 Task: Invite Team Member Softage.1@softage.net to Workspace Business Process Automation. Invite Team Member Softage.2@softage.net to Workspace Business Process Automation. Invite Team Member Softage.3@softage.net to Workspace Business Process Automation. Invite Team Member Softage.4@softage.net to Workspace Business Process Automation
Action: Mouse moved to (899, 145)
Screenshot: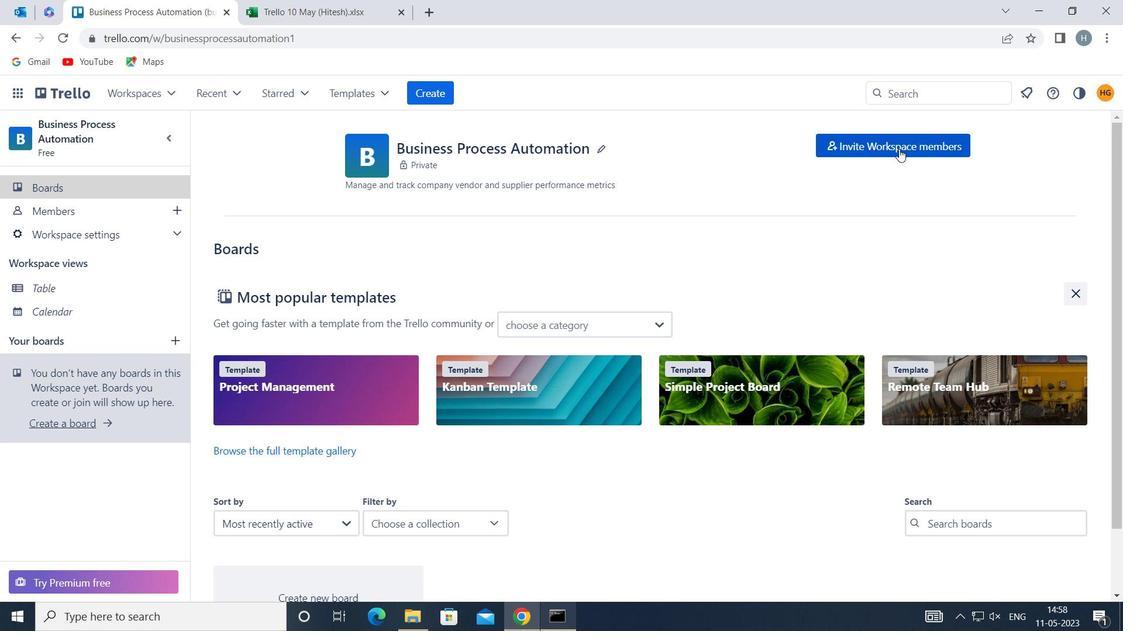 
Action: Mouse pressed left at (899, 145)
Screenshot: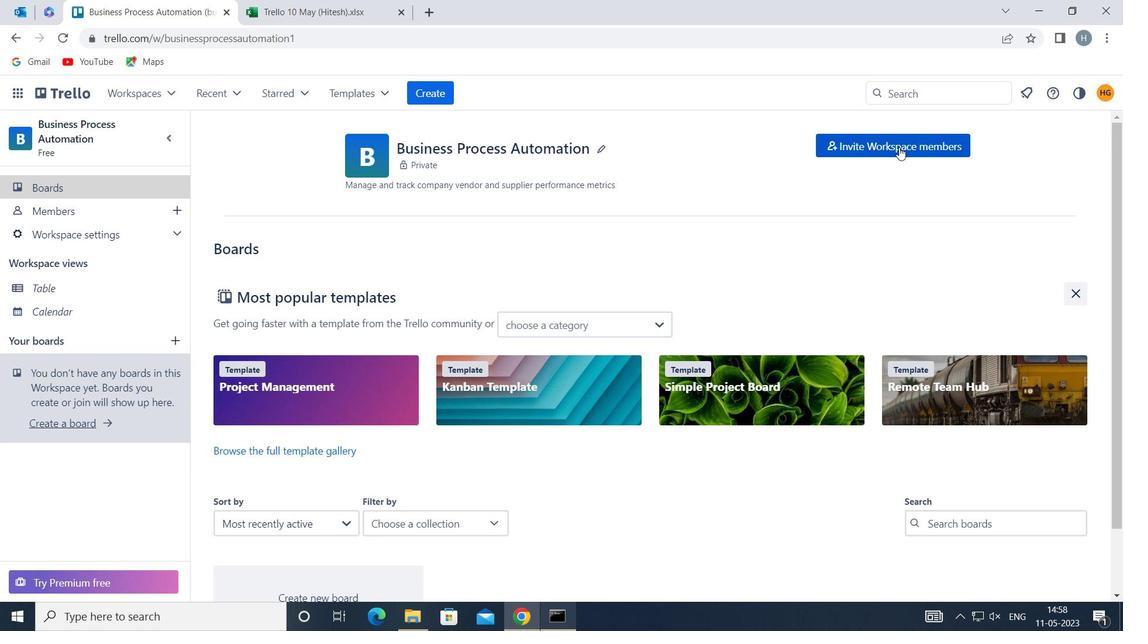 
Action: Mouse moved to (624, 316)
Screenshot: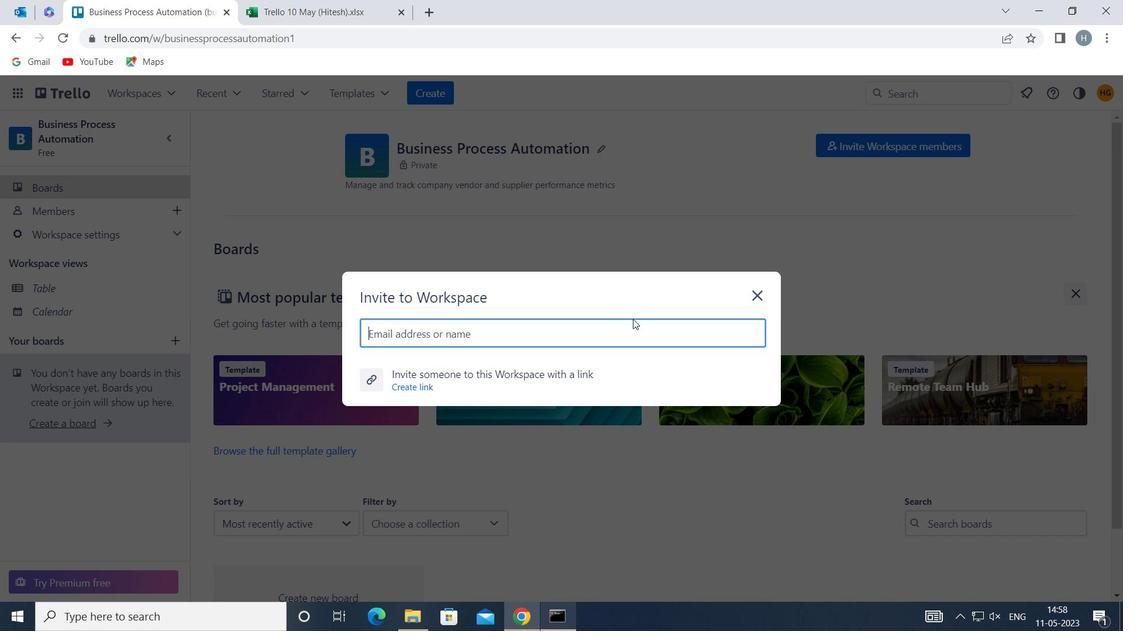 
Action: Key pressed softage.1<Key.shift>@SOFTAGE.NET
Screenshot: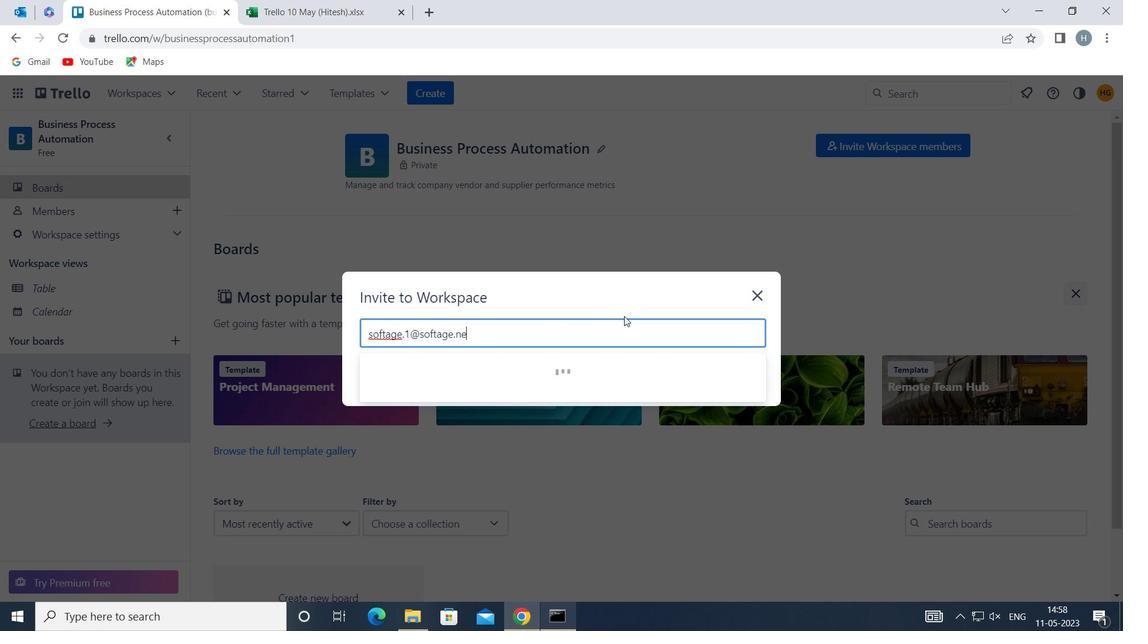 
Action: Mouse moved to (431, 368)
Screenshot: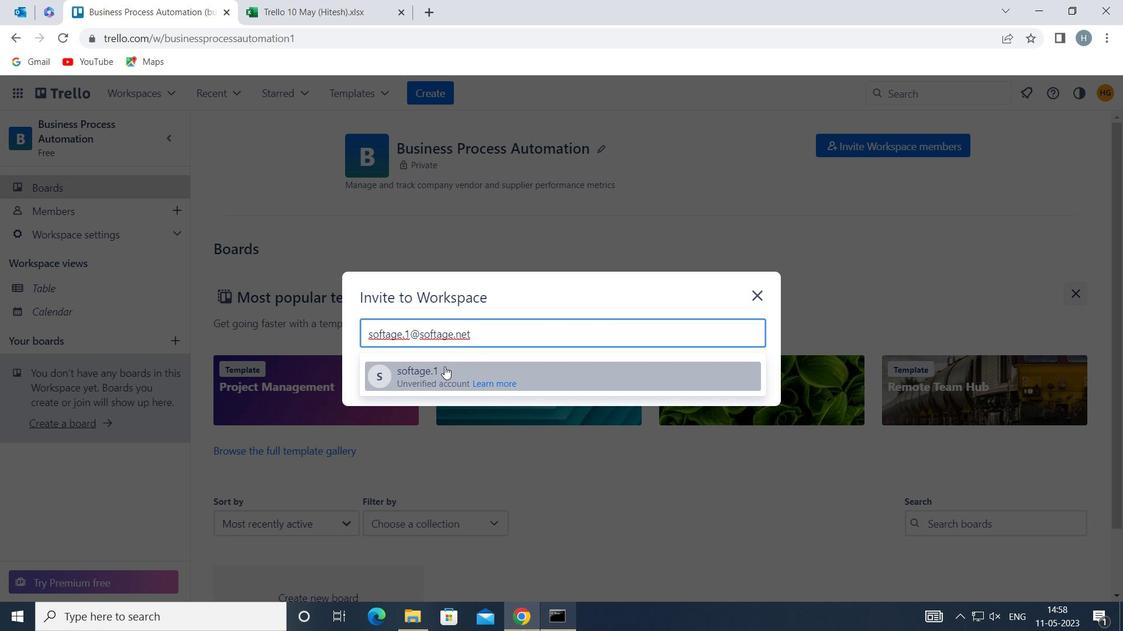 
Action: Mouse pressed left at (431, 368)
Screenshot: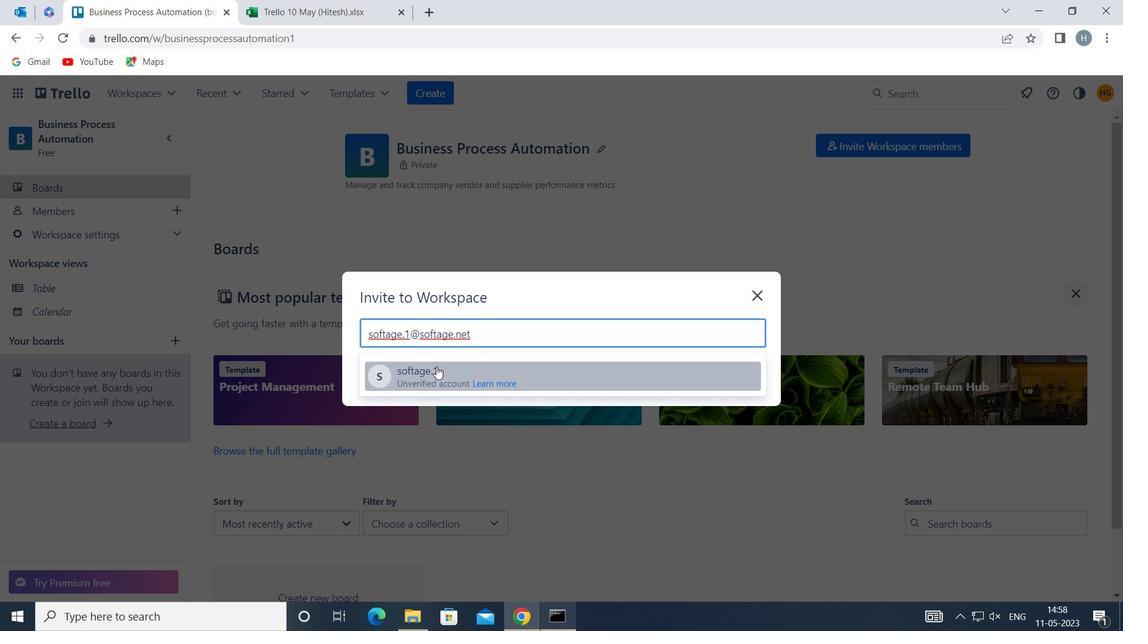 
Action: Mouse moved to (493, 303)
Screenshot: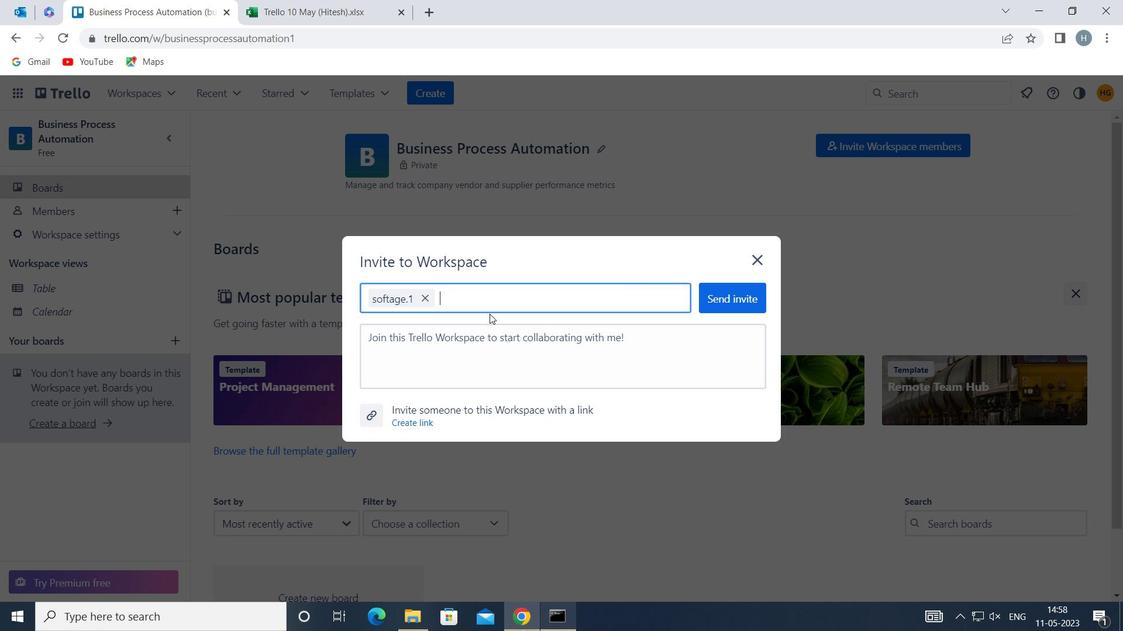 
Action: Key pressed SOFTAGE.2<Key.shift>@SOFTG<Key.backspace>AGE.NET
Screenshot: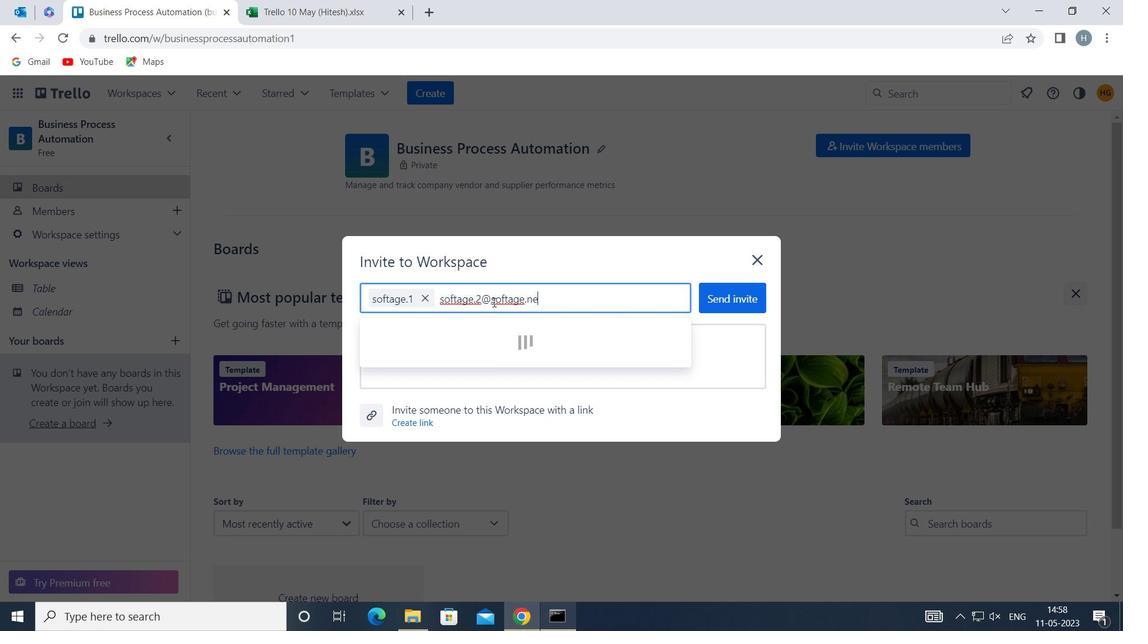 
Action: Mouse moved to (448, 335)
Screenshot: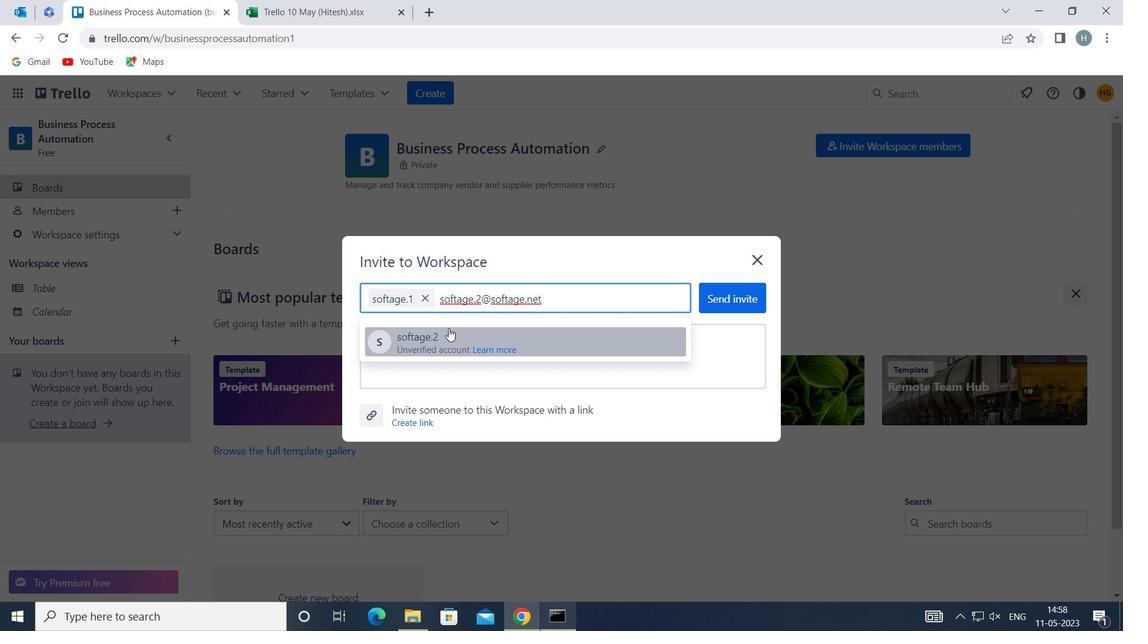 
Action: Mouse pressed left at (448, 335)
Screenshot: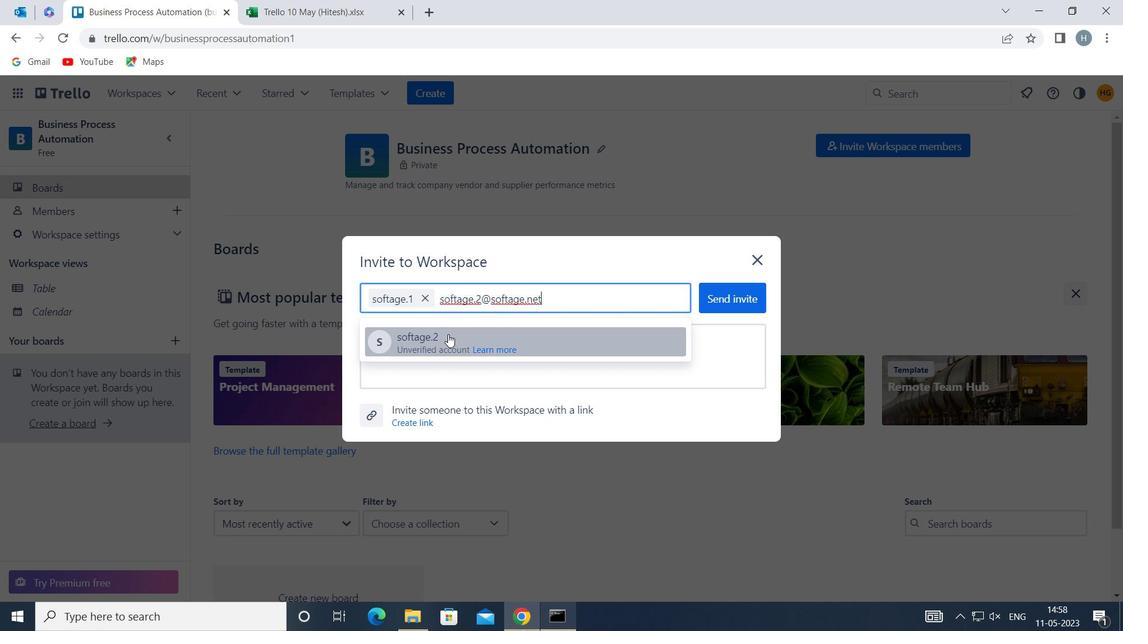 
Action: Mouse moved to (513, 300)
Screenshot: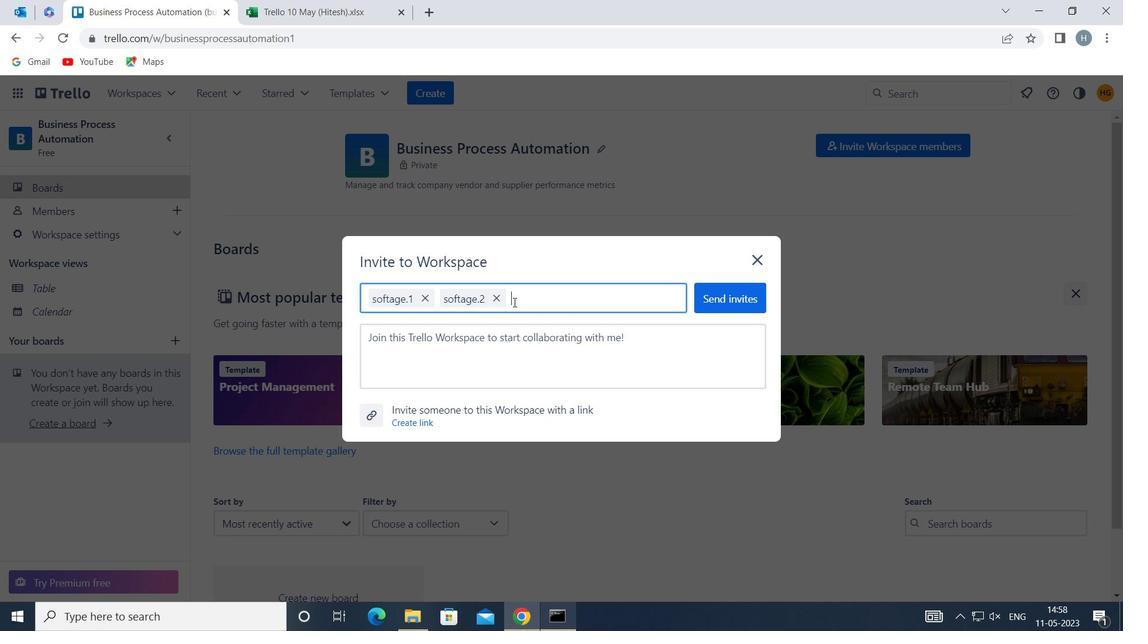 
Action: Key pressed SOFTAGE.3<Key.shift>@SOFTAGE.NET
Screenshot: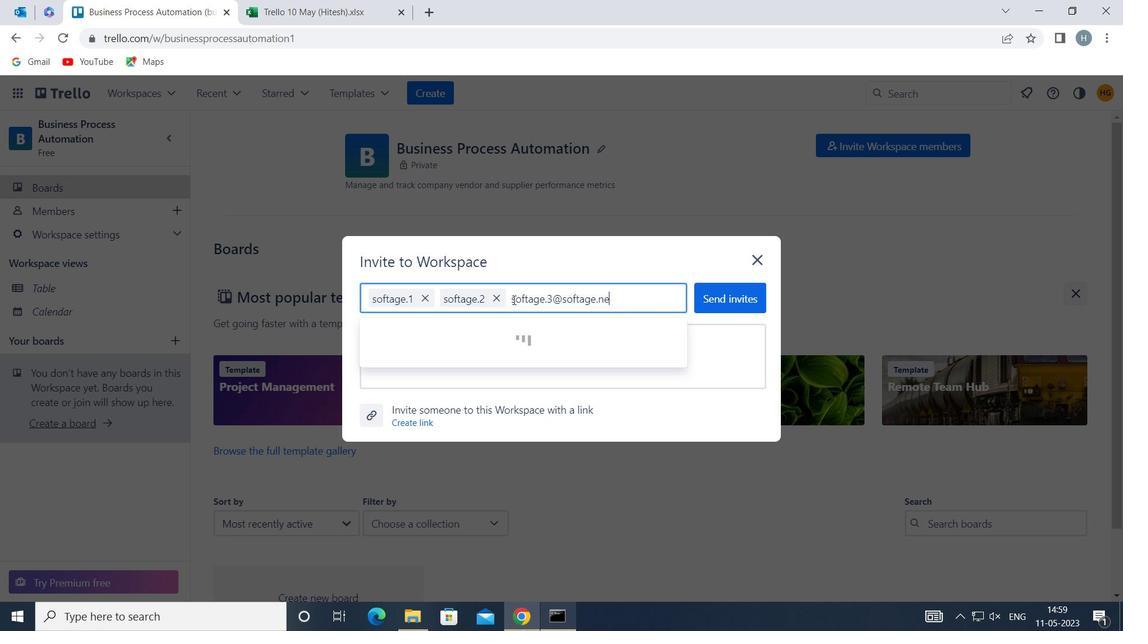 
Action: Mouse moved to (430, 343)
Screenshot: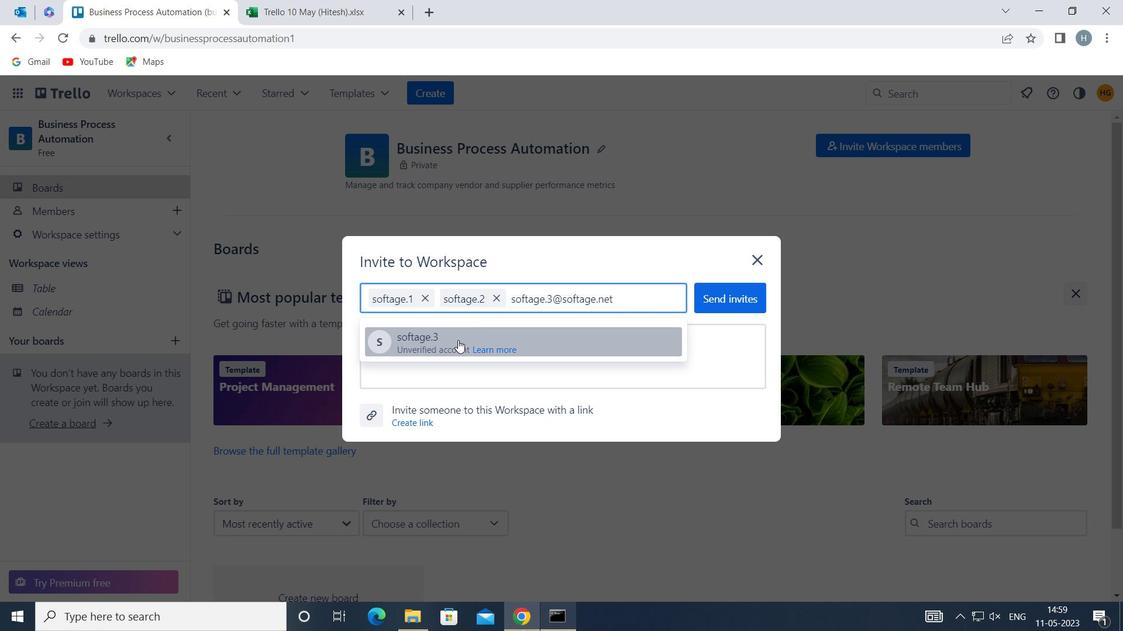 
Action: Mouse pressed left at (430, 343)
Screenshot: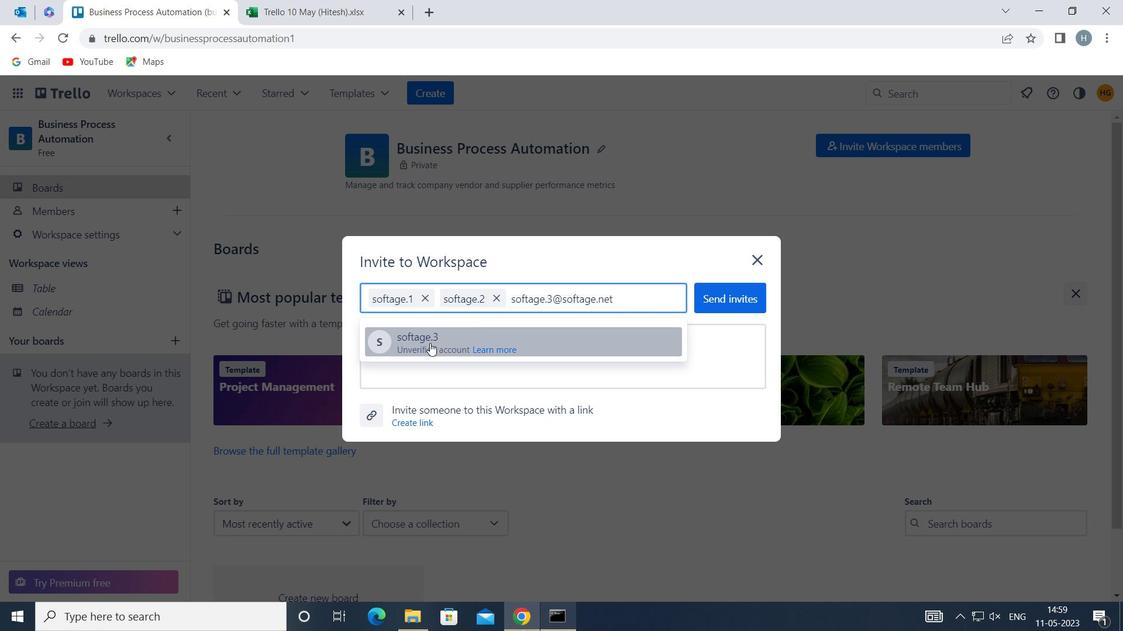 
Action: Mouse moved to (514, 328)
Screenshot: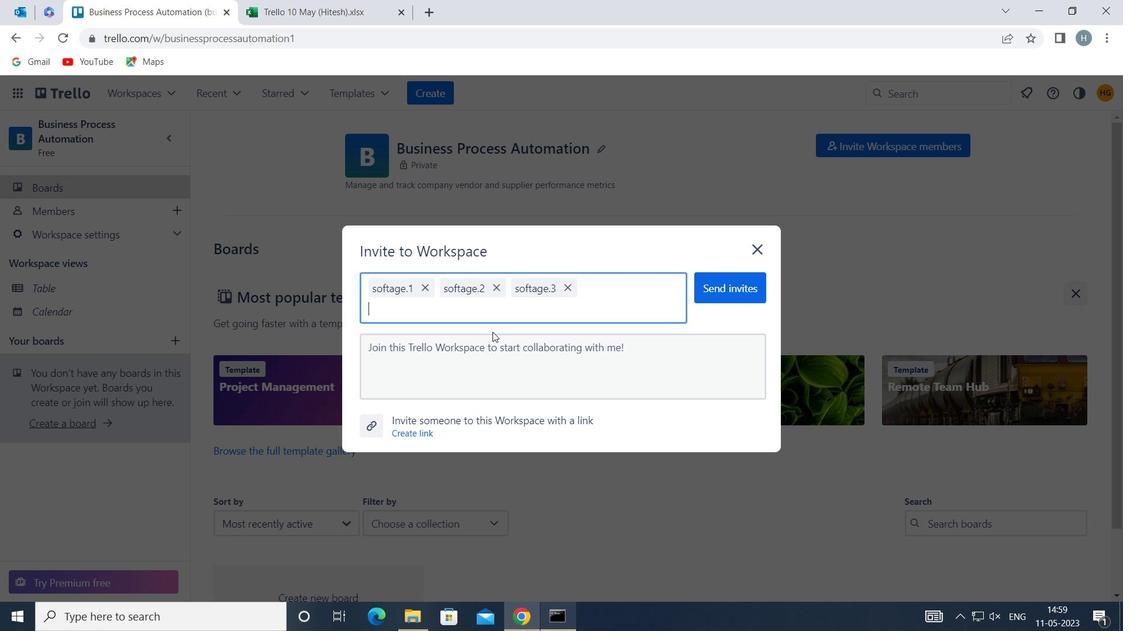 
Action: Key pressed SOFTAGE.4<Key.shift>@SOFTAGE.NET
Screenshot: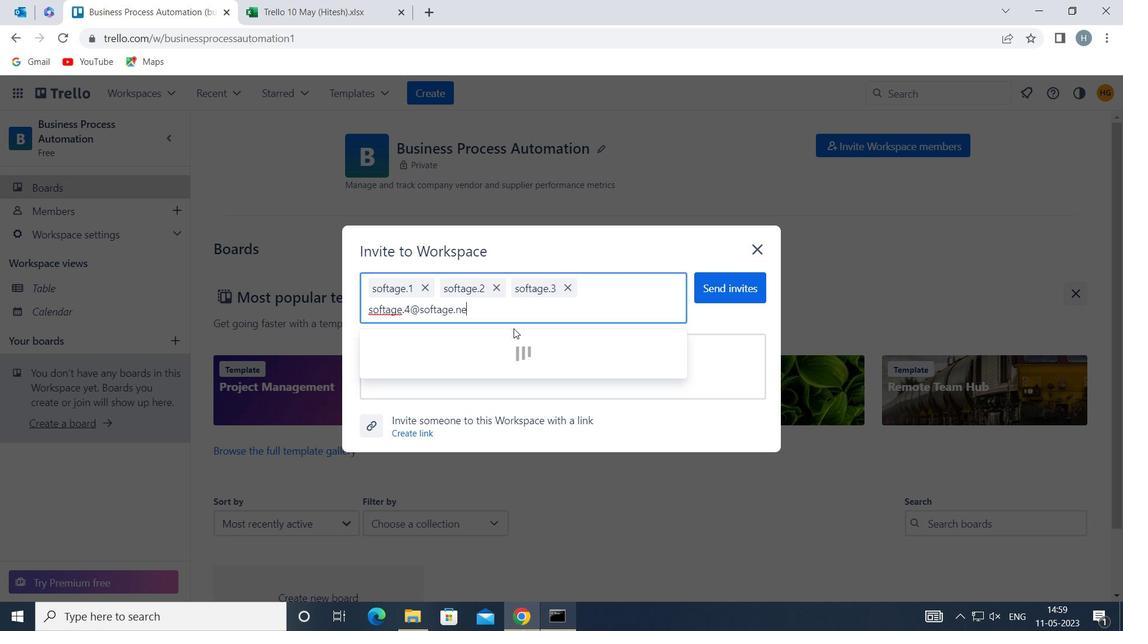 
Action: Mouse moved to (426, 347)
Screenshot: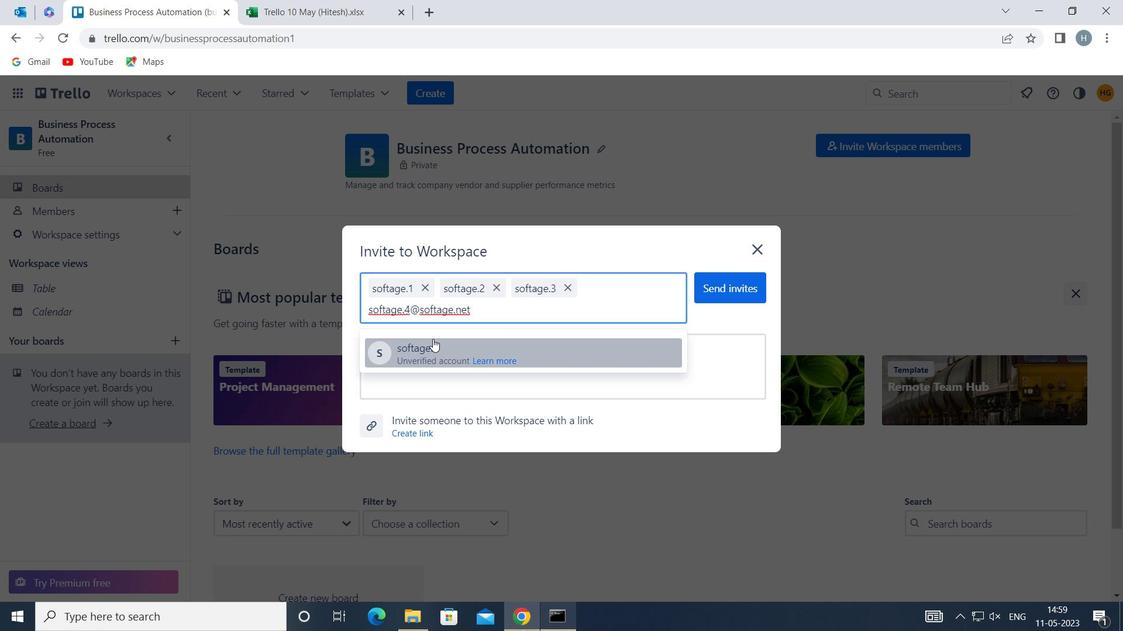 
Action: Mouse pressed left at (426, 347)
Screenshot: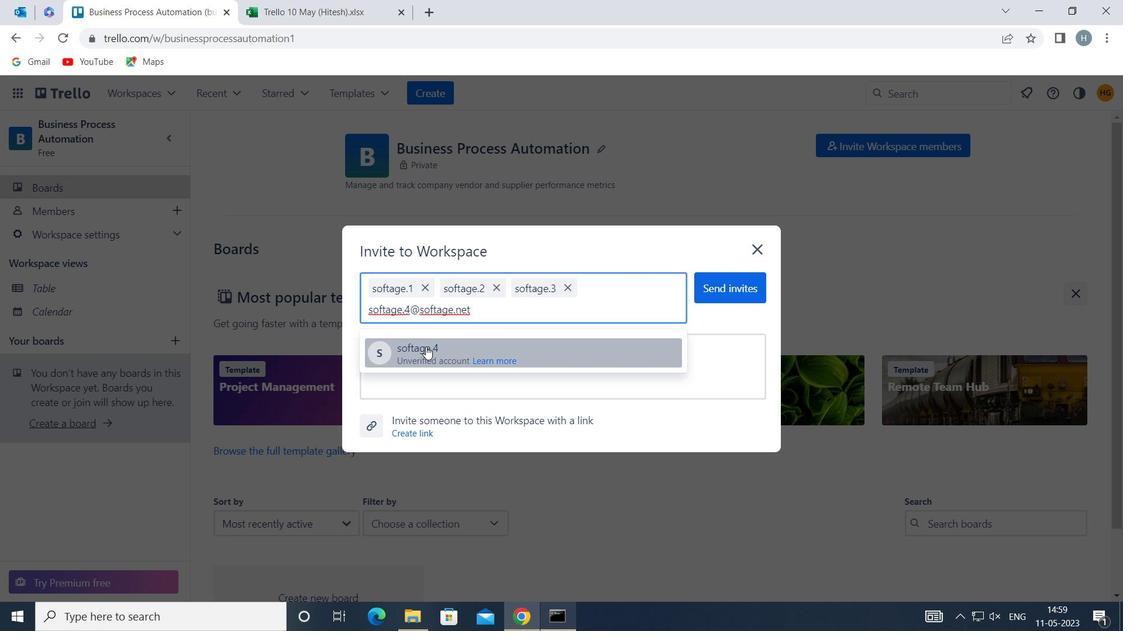 
Action: Mouse moved to (724, 286)
Screenshot: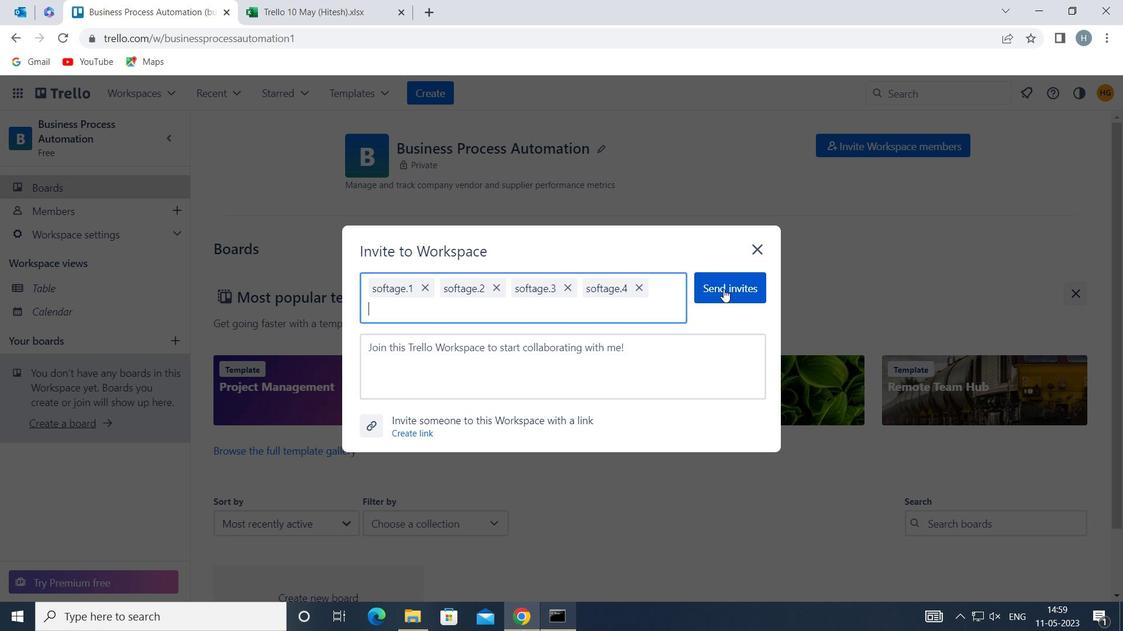 
Action: Mouse pressed left at (724, 286)
Screenshot: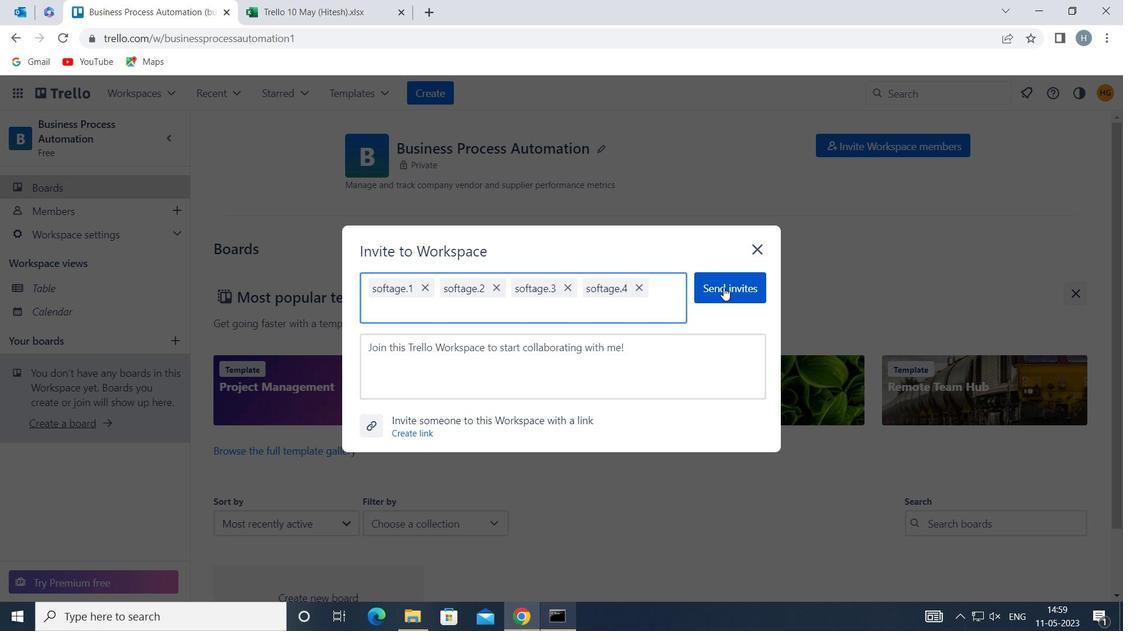 
Action: Mouse moved to (724, 286)
Screenshot: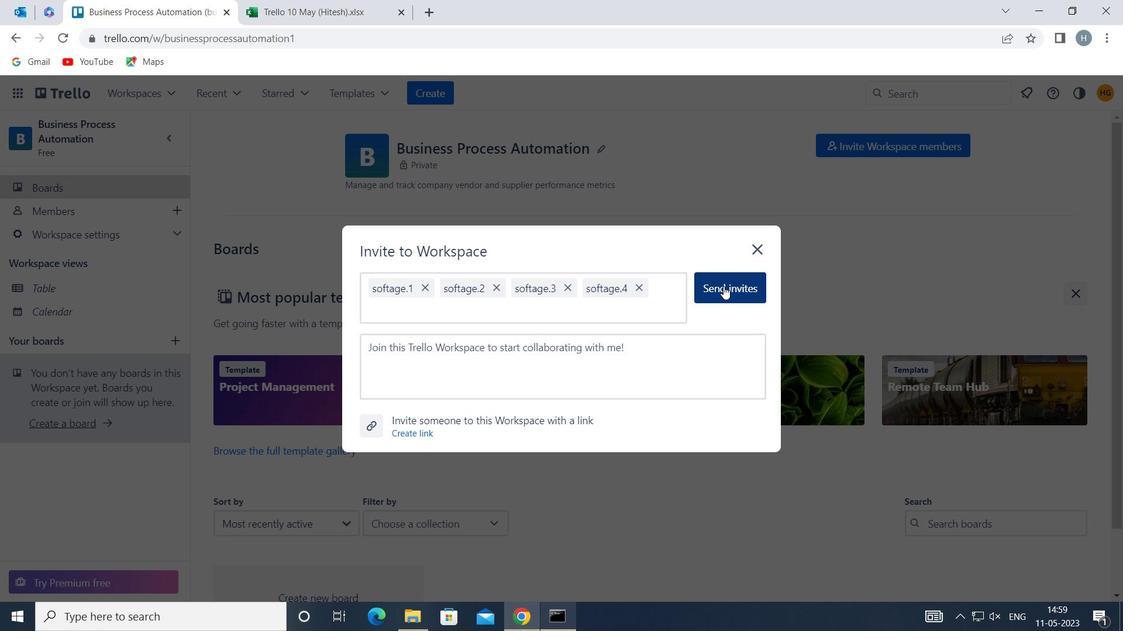 
